Task: Add a button with the title "Remove all members" that removes all members from the card.
Action: Mouse pressed left at (798, 256)
Screenshot: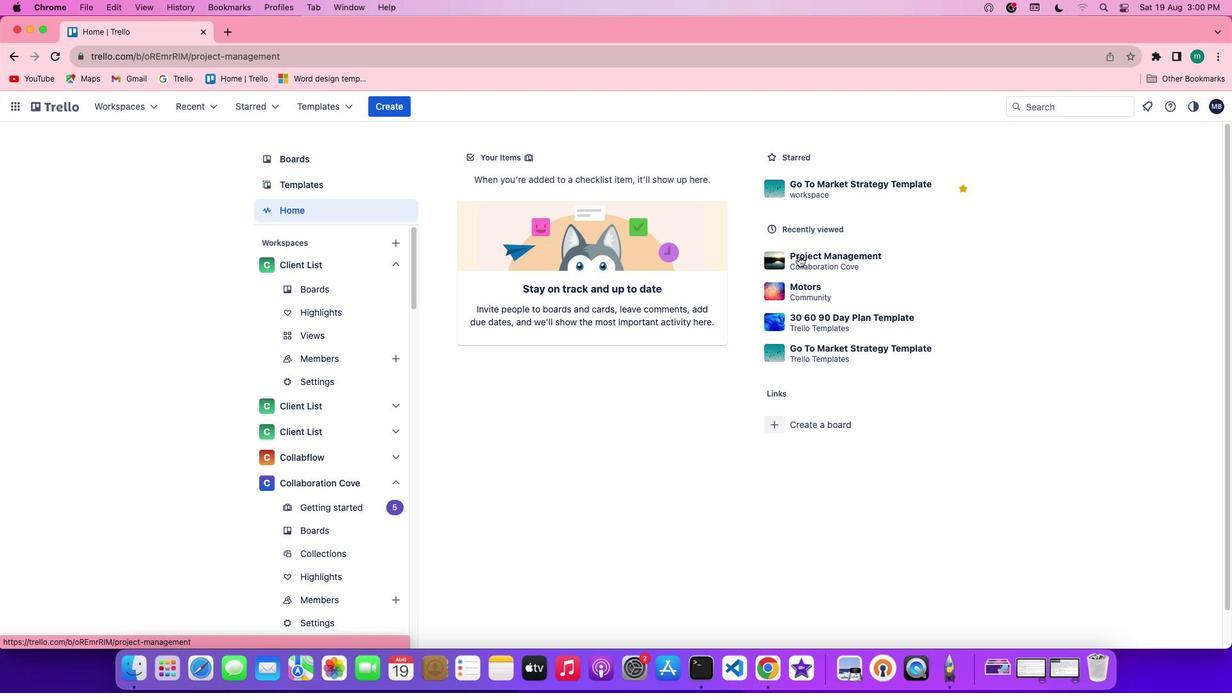 
Action: Mouse moved to (505, 313)
Screenshot: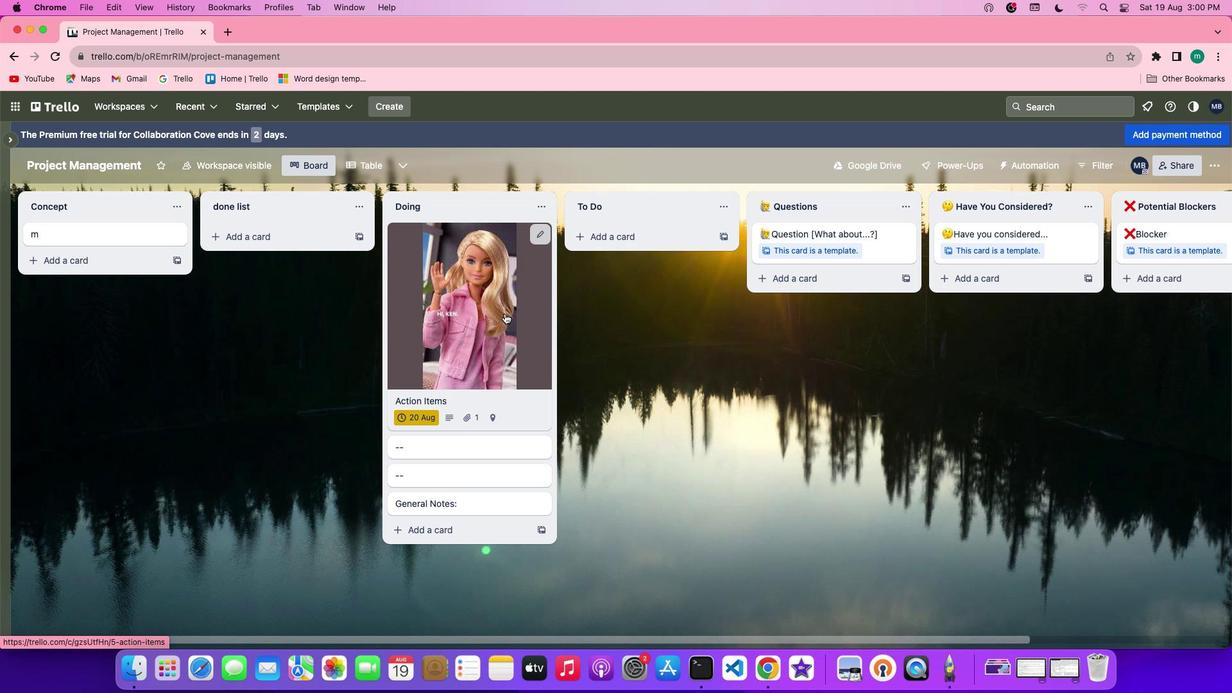 
Action: Mouse pressed left at (505, 313)
Screenshot: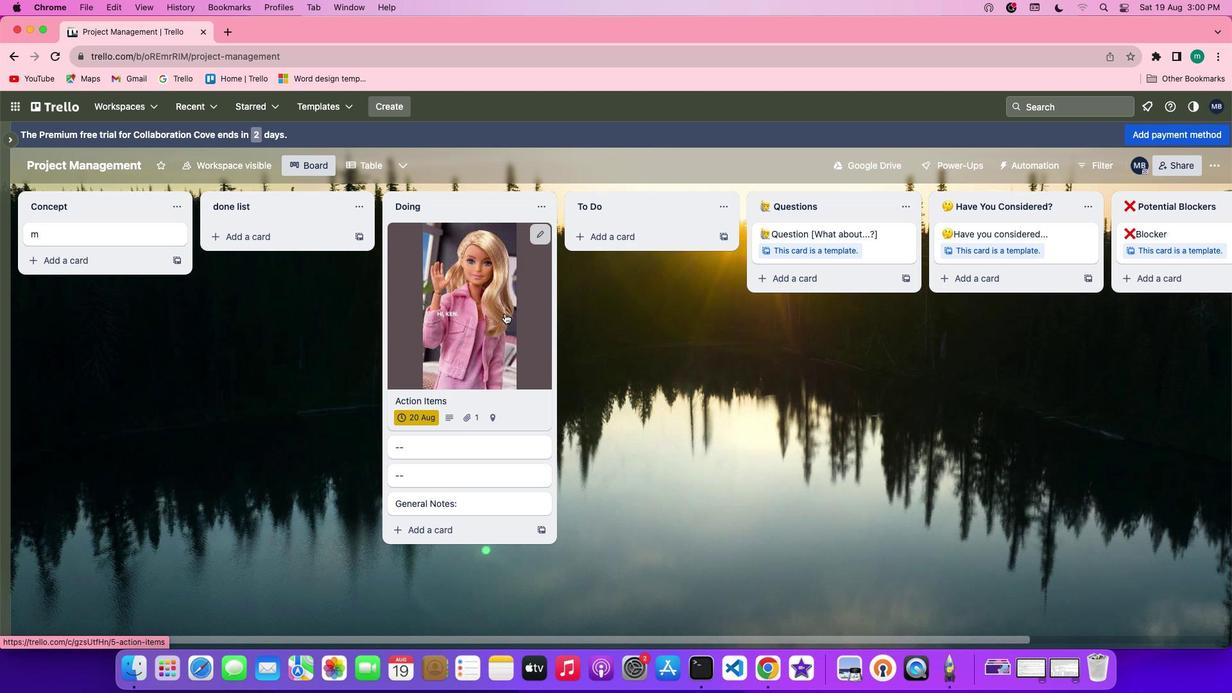 
Action: Mouse moved to (782, 365)
Screenshot: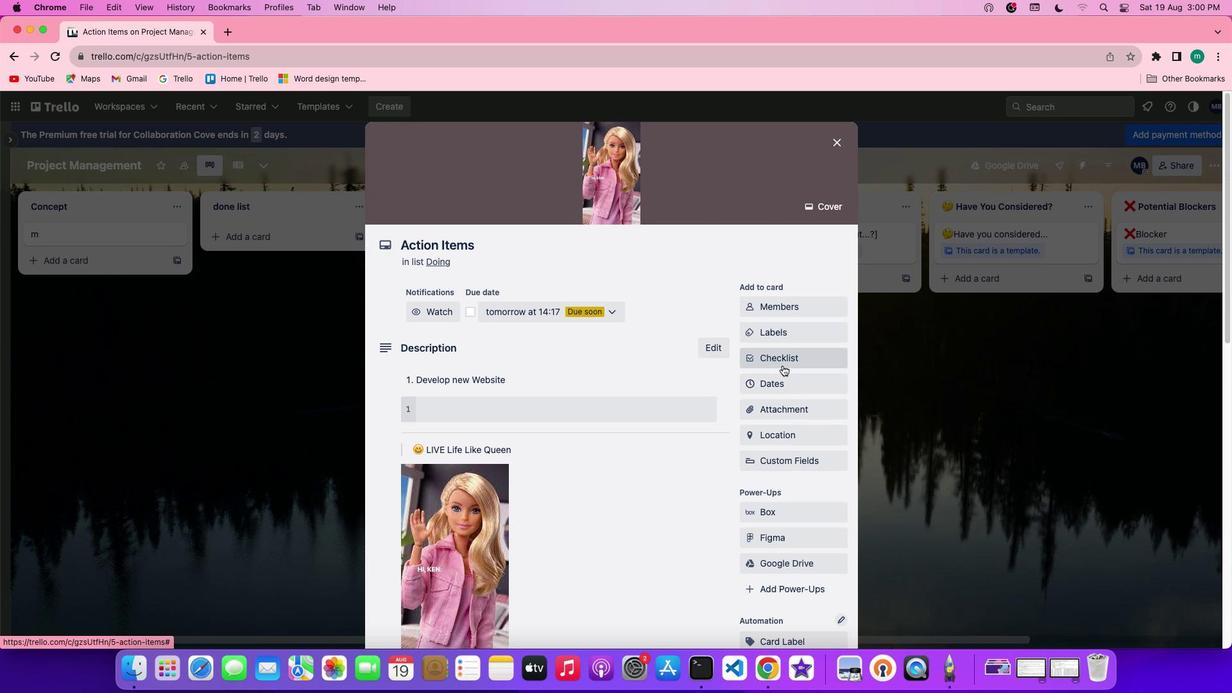
Action: Mouse scrolled (782, 365) with delta (0, 0)
Screenshot: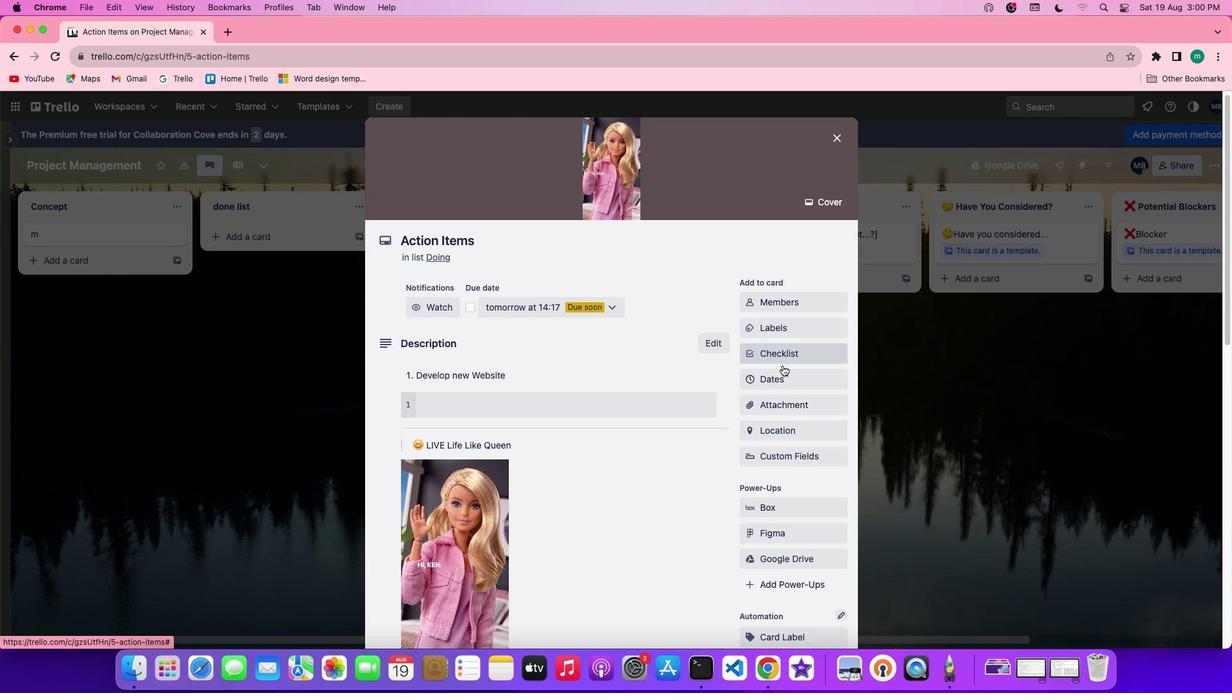
Action: Mouse scrolled (782, 365) with delta (0, 0)
Screenshot: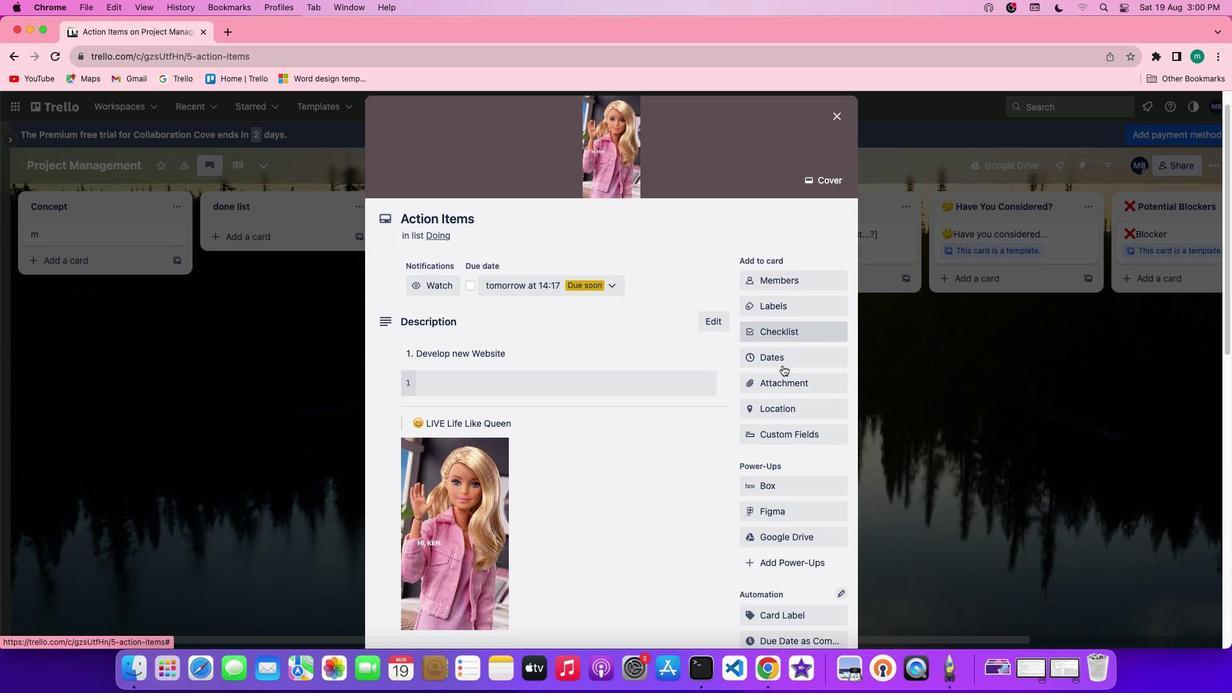 
Action: Mouse scrolled (782, 365) with delta (0, 0)
Screenshot: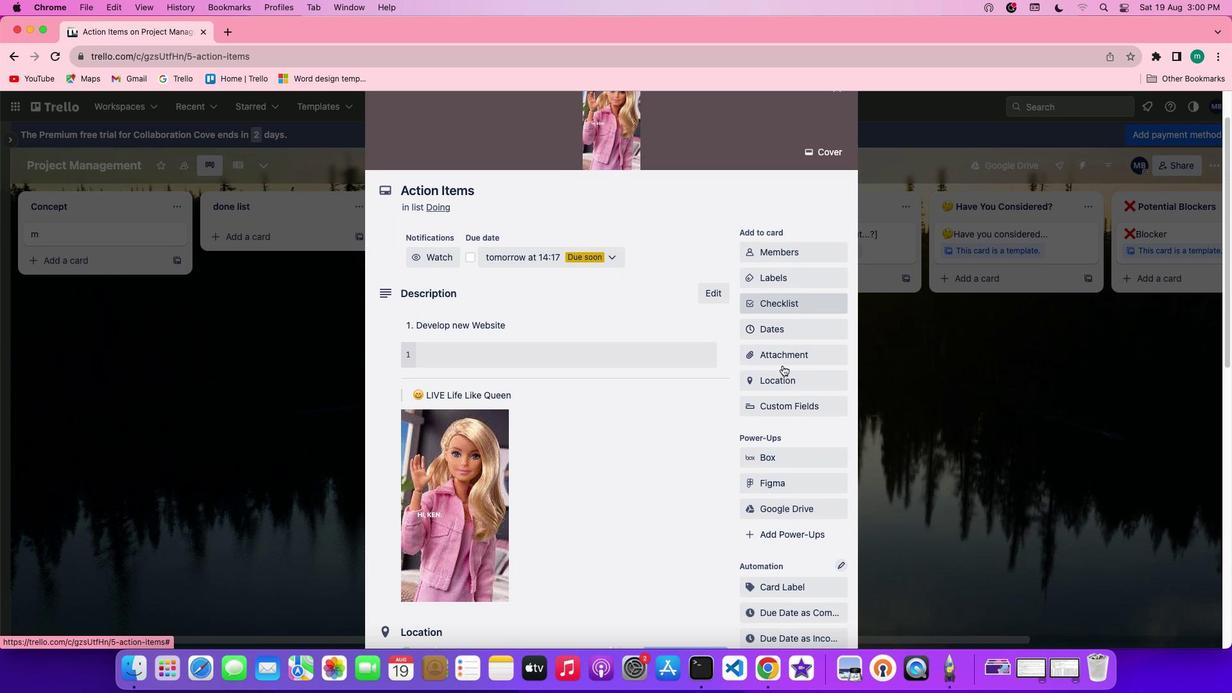
Action: Mouse scrolled (782, 365) with delta (0, 0)
Screenshot: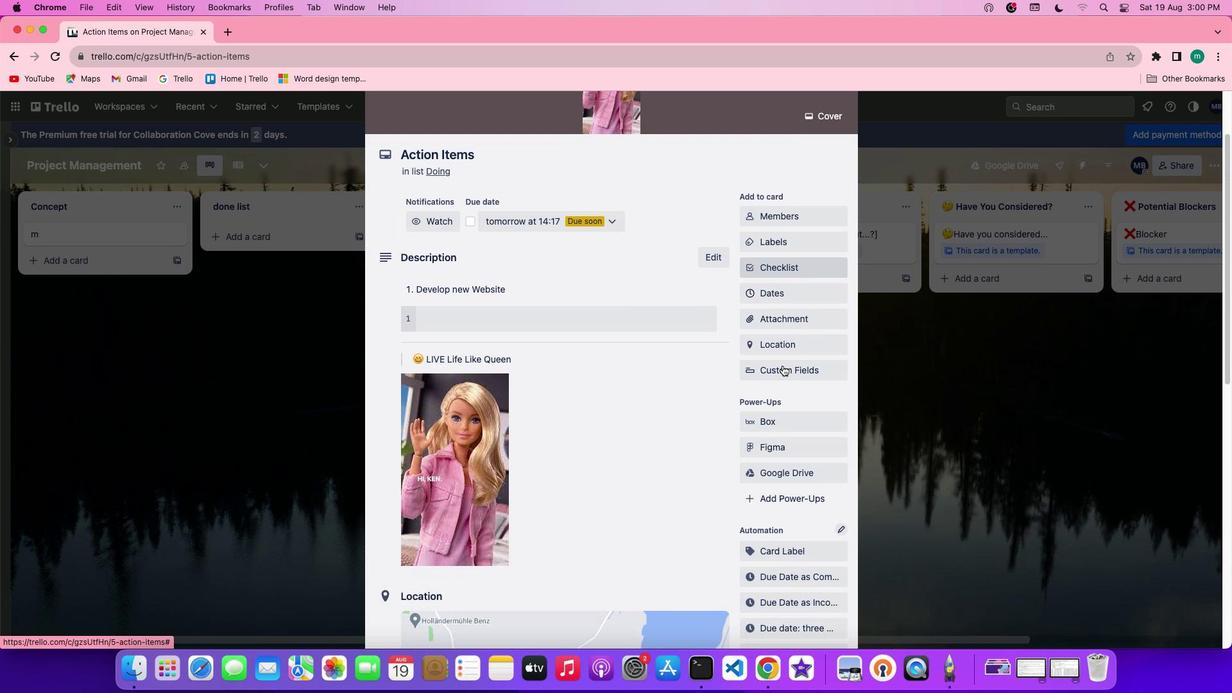 
Action: Mouse scrolled (782, 365) with delta (0, 0)
Screenshot: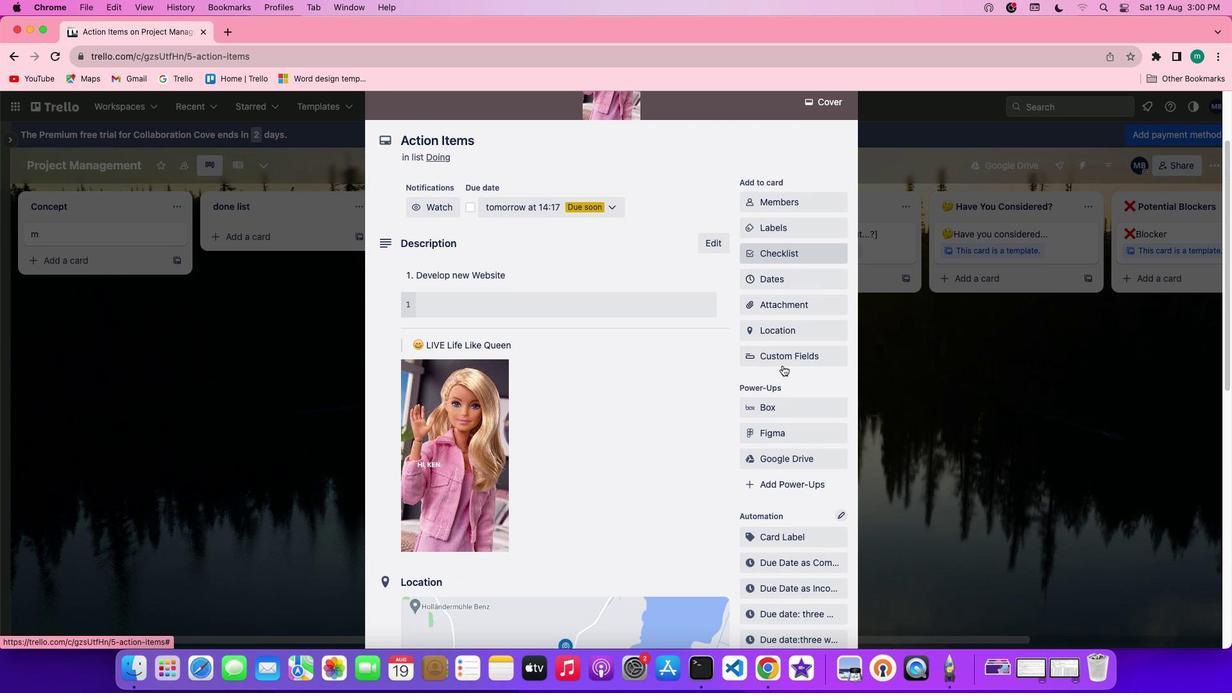 
Action: Mouse scrolled (782, 365) with delta (0, 0)
Screenshot: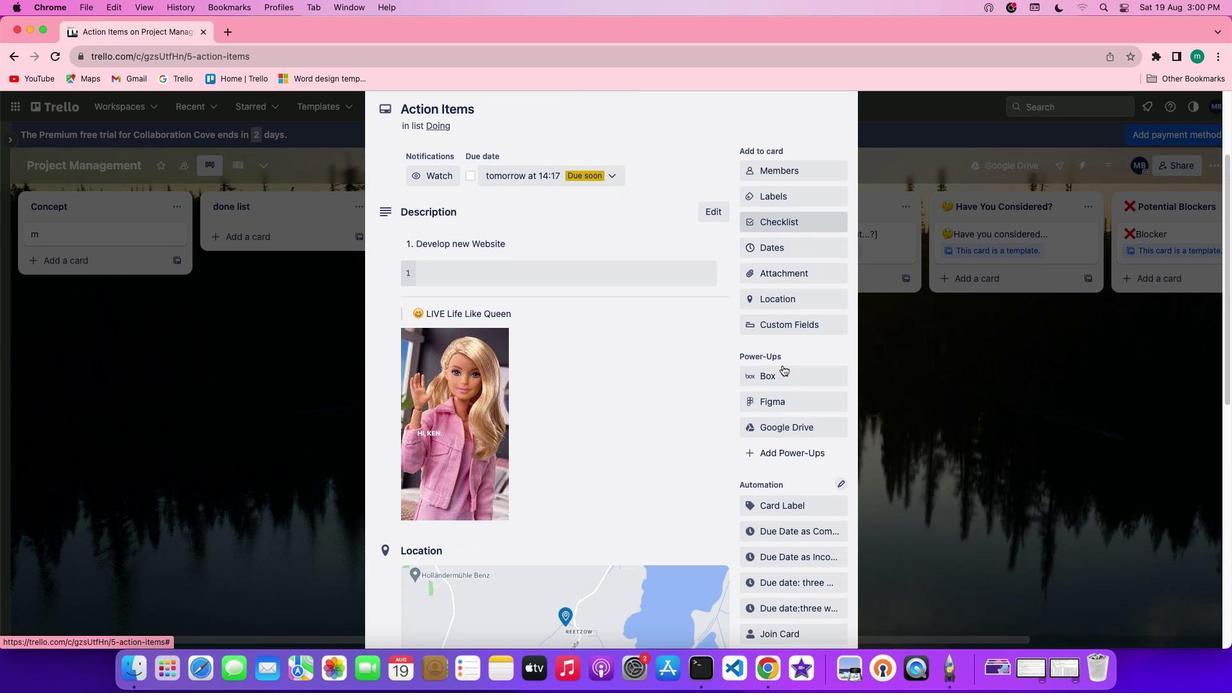 
Action: Mouse scrolled (782, 365) with delta (0, -1)
Screenshot: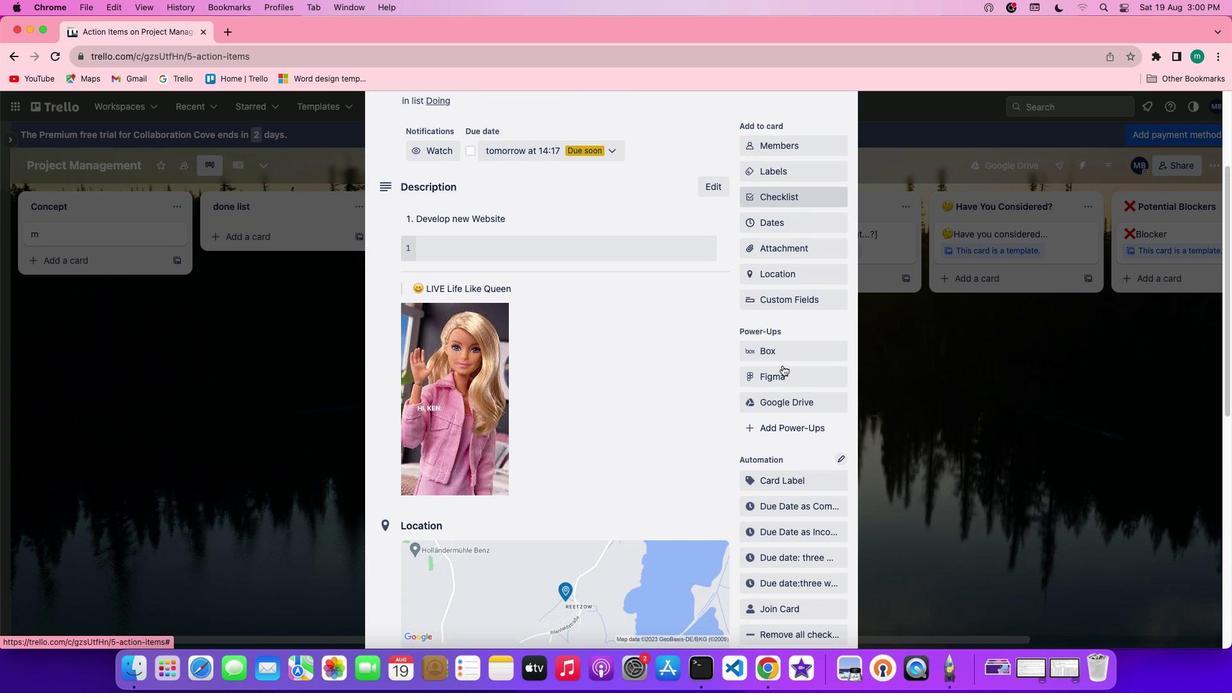 
Action: Mouse scrolled (782, 365) with delta (0, 0)
Screenshot: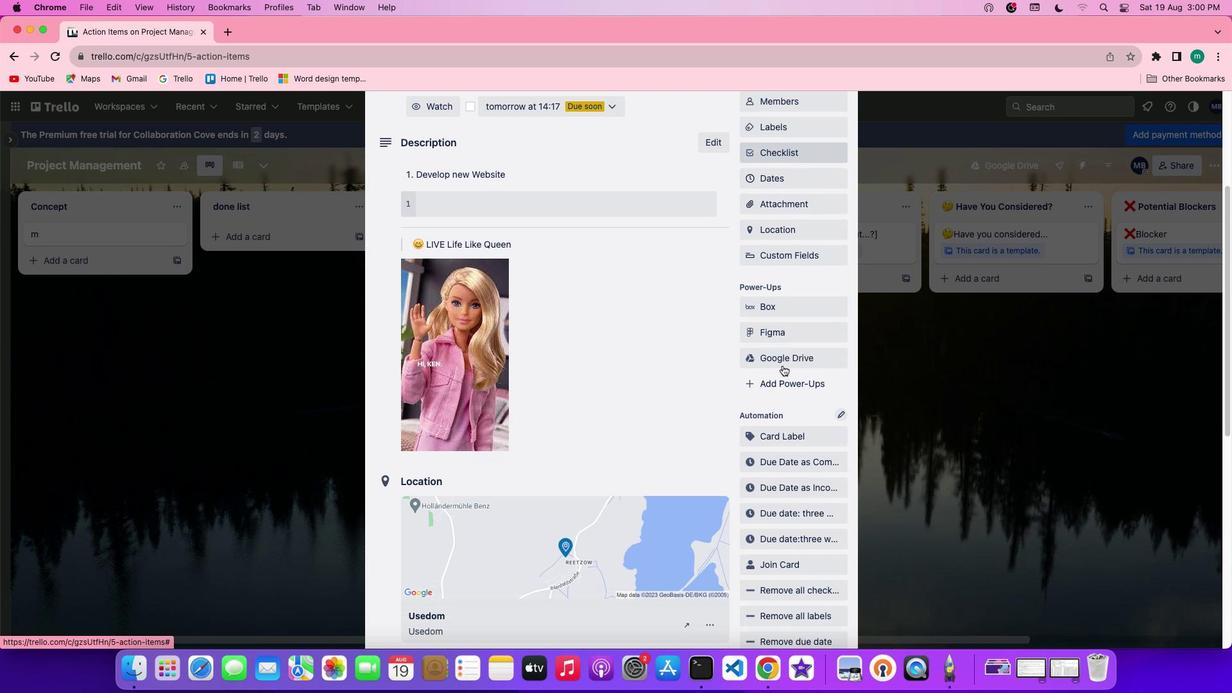 
Action: Mouse scrolled (782, 365) with delta (0, 0)
Screenshot: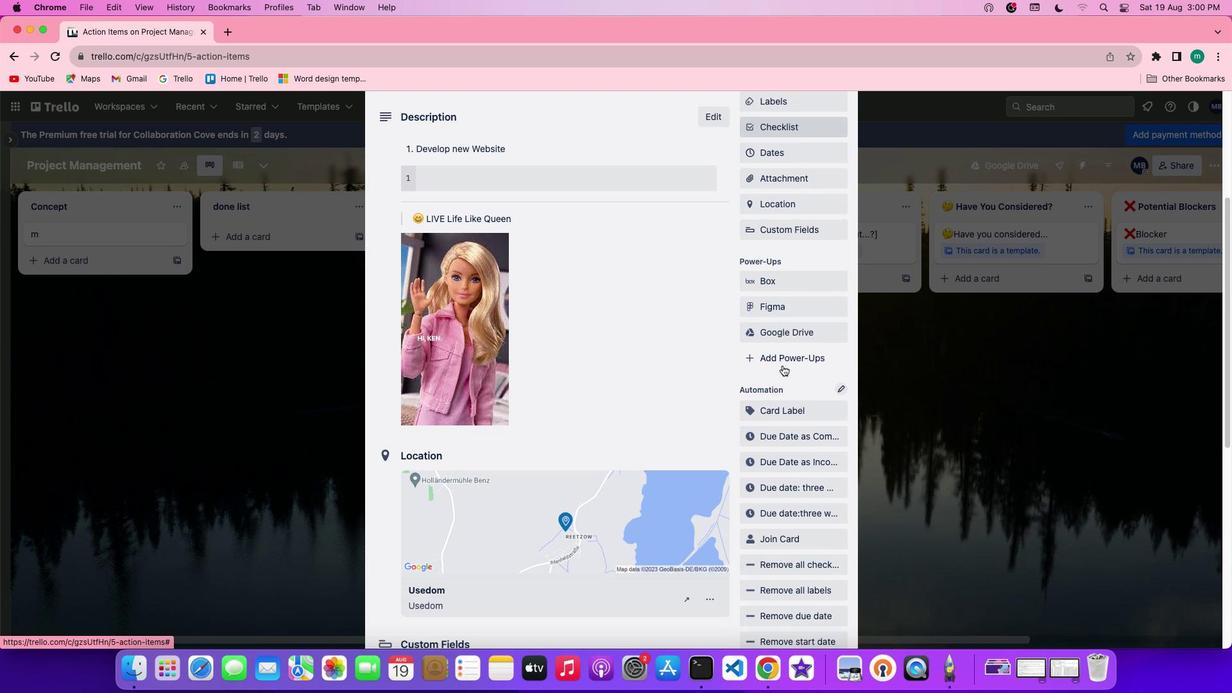 
Action: Mouse scrolled (782, 365) with delta (0, -1)
Screenshot: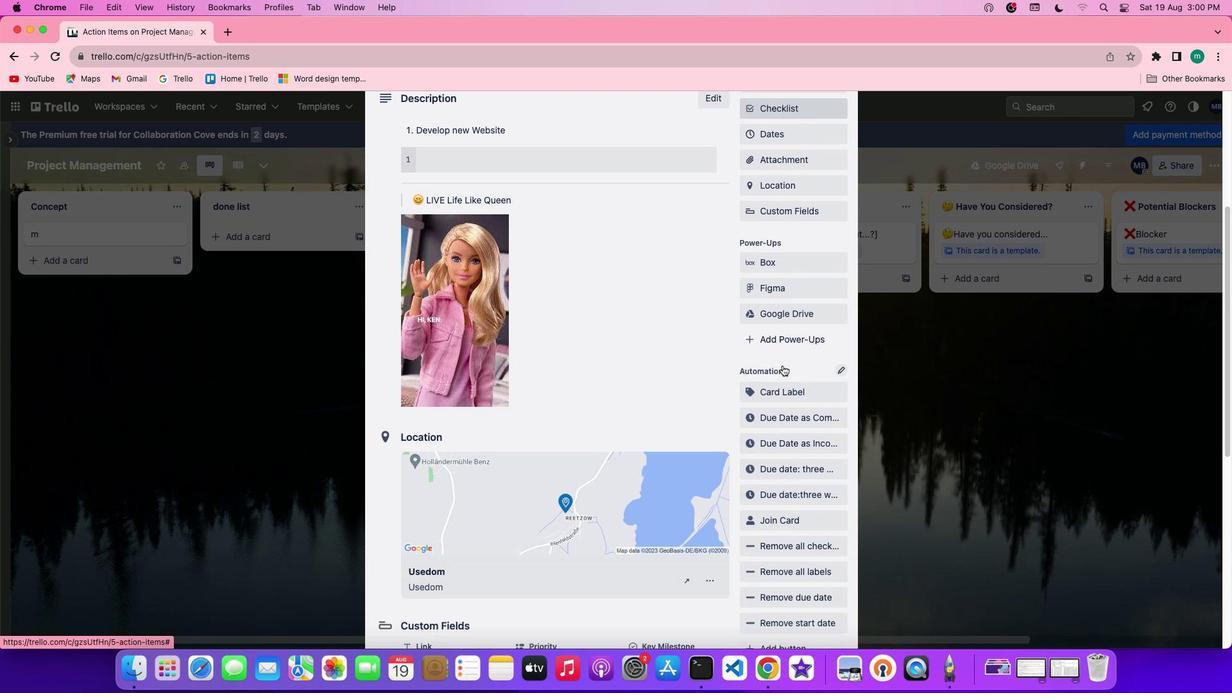 
Action: Mouse scrolled (782, 365) with delta (0, 0)
Screenshot: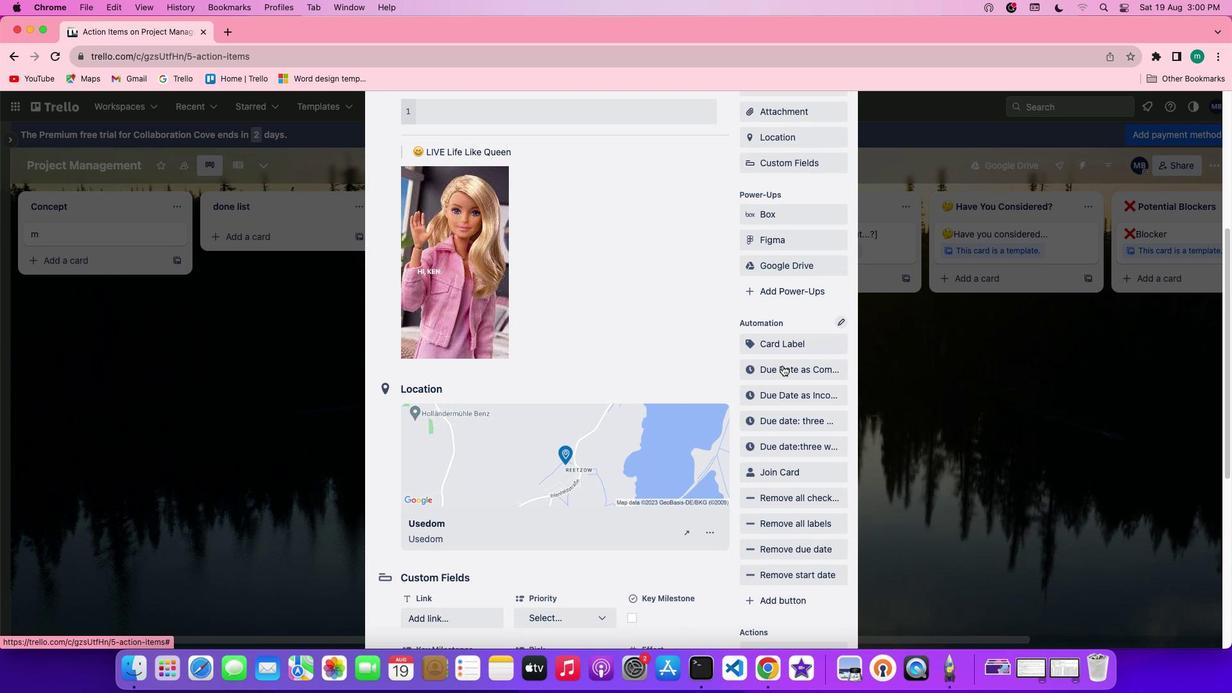 
Action: Mouse scrolled (782, 365) with delta (0, 0)
Screenshot: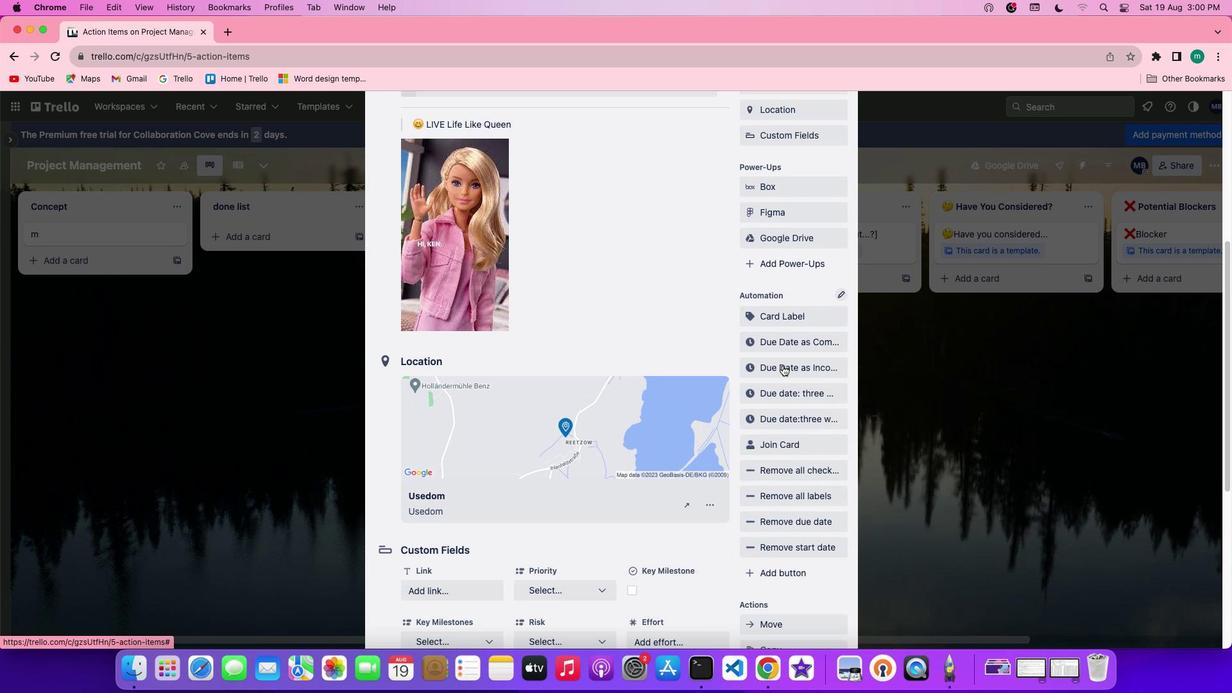 
Action: Mouse scrolled (782, 365) with delta (0, -1)
Screenshot: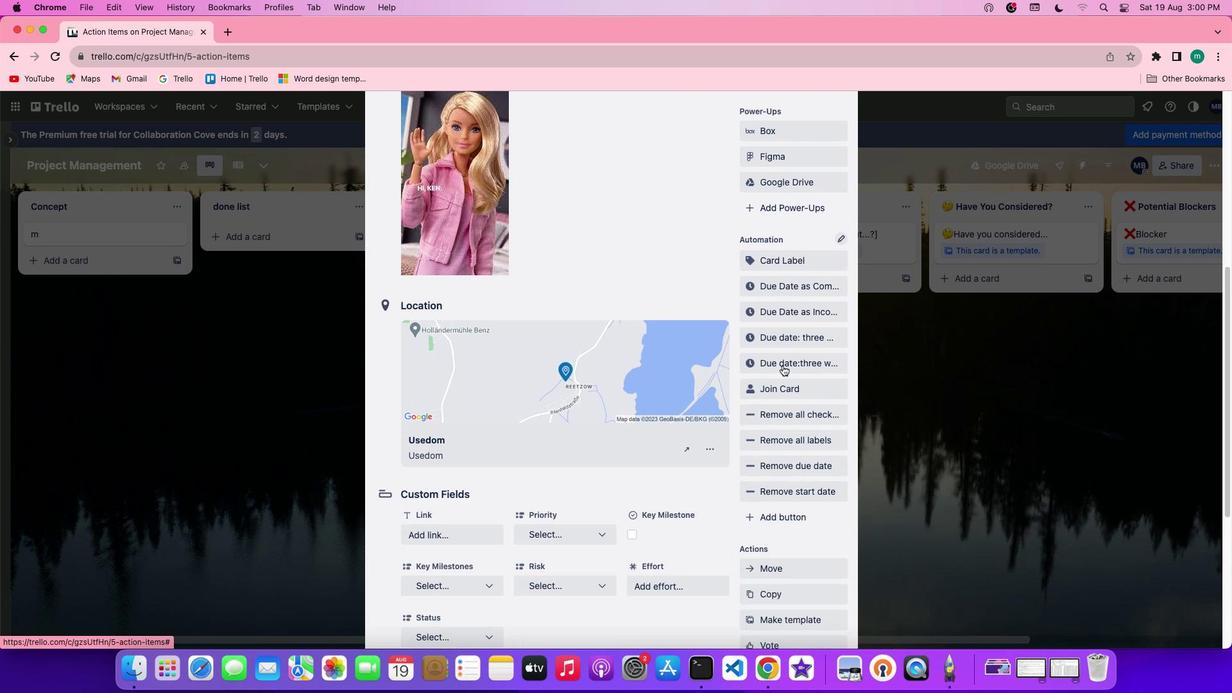 
Action: Mouse scrolled (782, 365) with delta (0, -1)
Screenshot: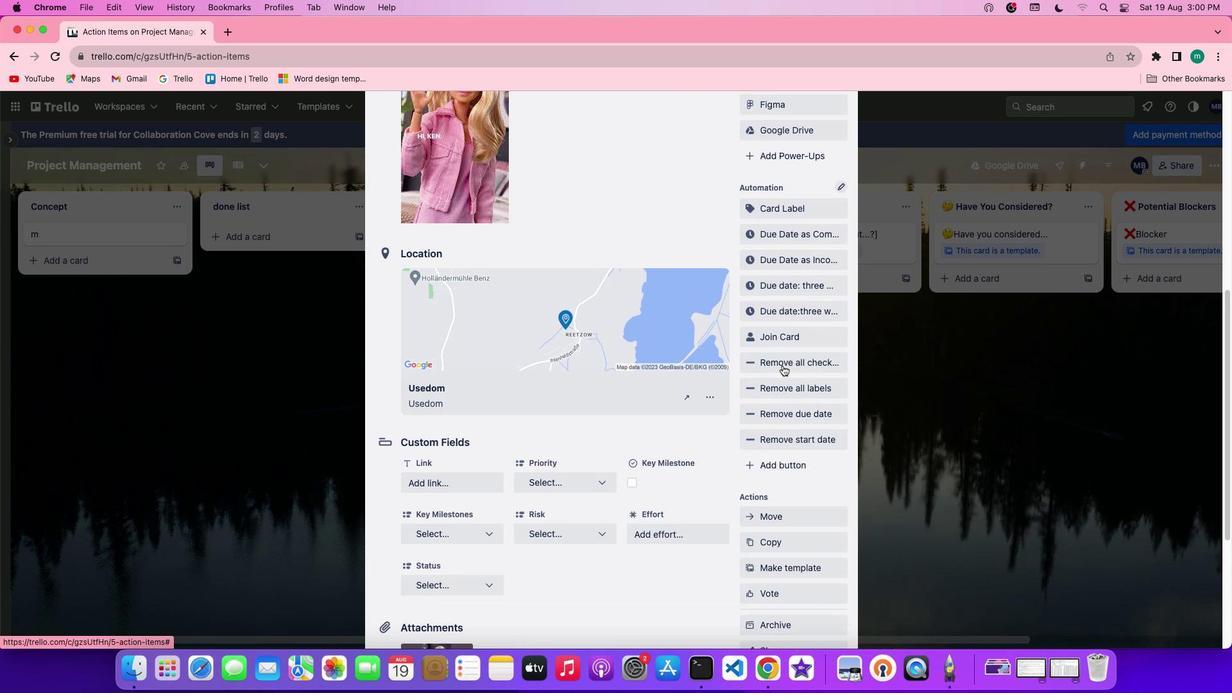 
Action: Mouse moved to (777, 462)
Screenshot: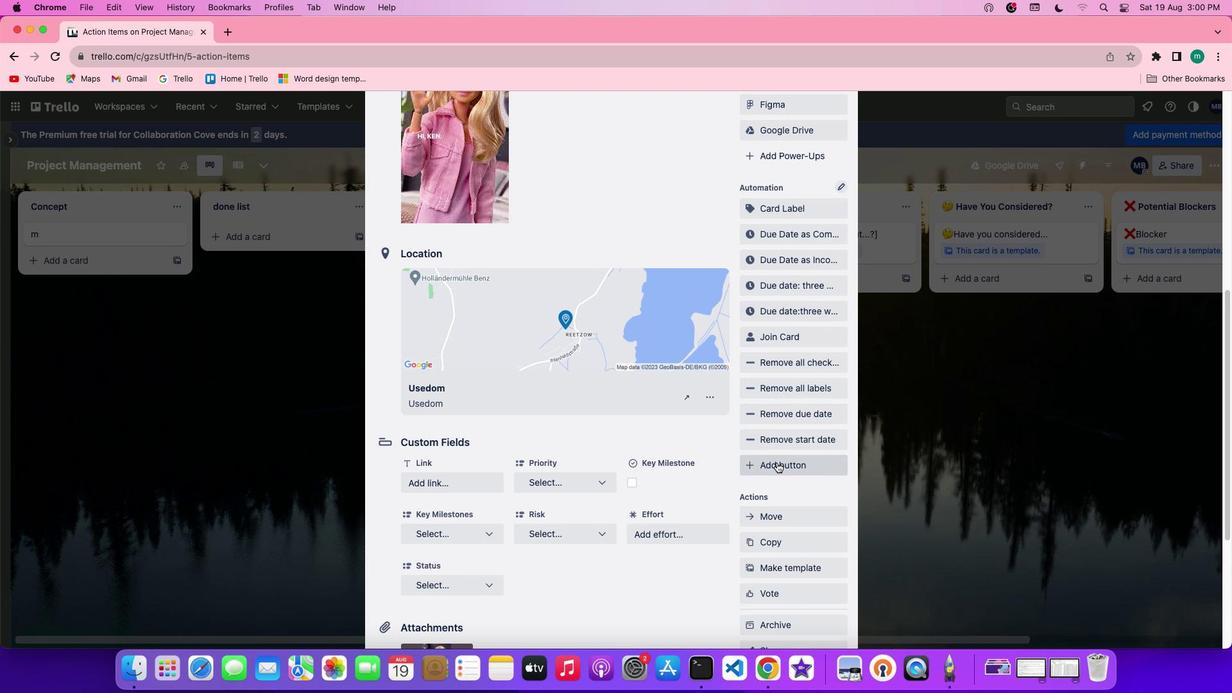 
Action: Mouse pressed left at (777, 462)
Screenshot: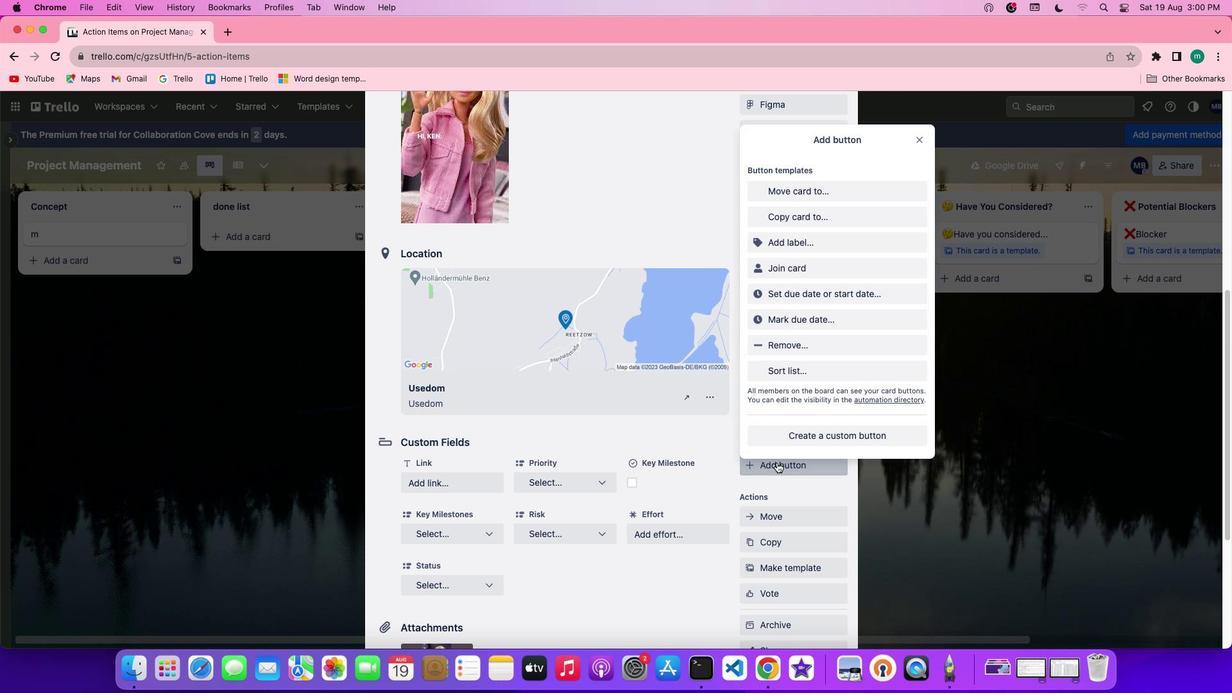 
Action: Mouse moved to (850, 336)
Screenshot: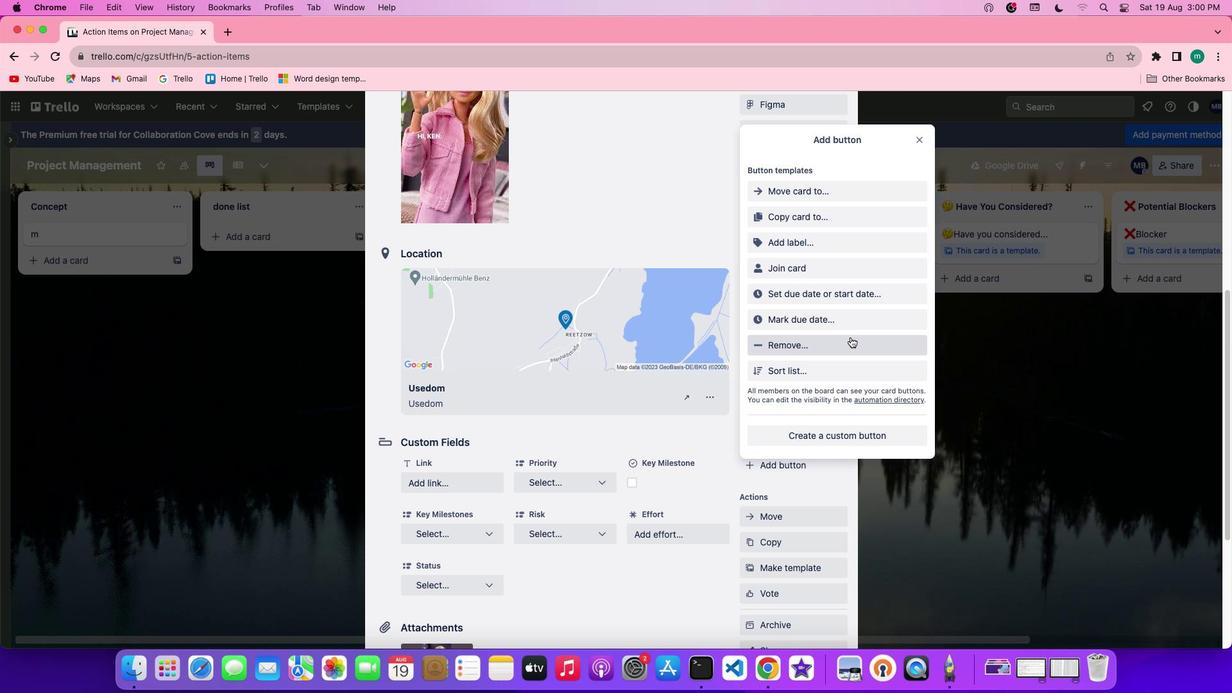 
Action: Mouse pressed left at (850, 336)
Screenshot: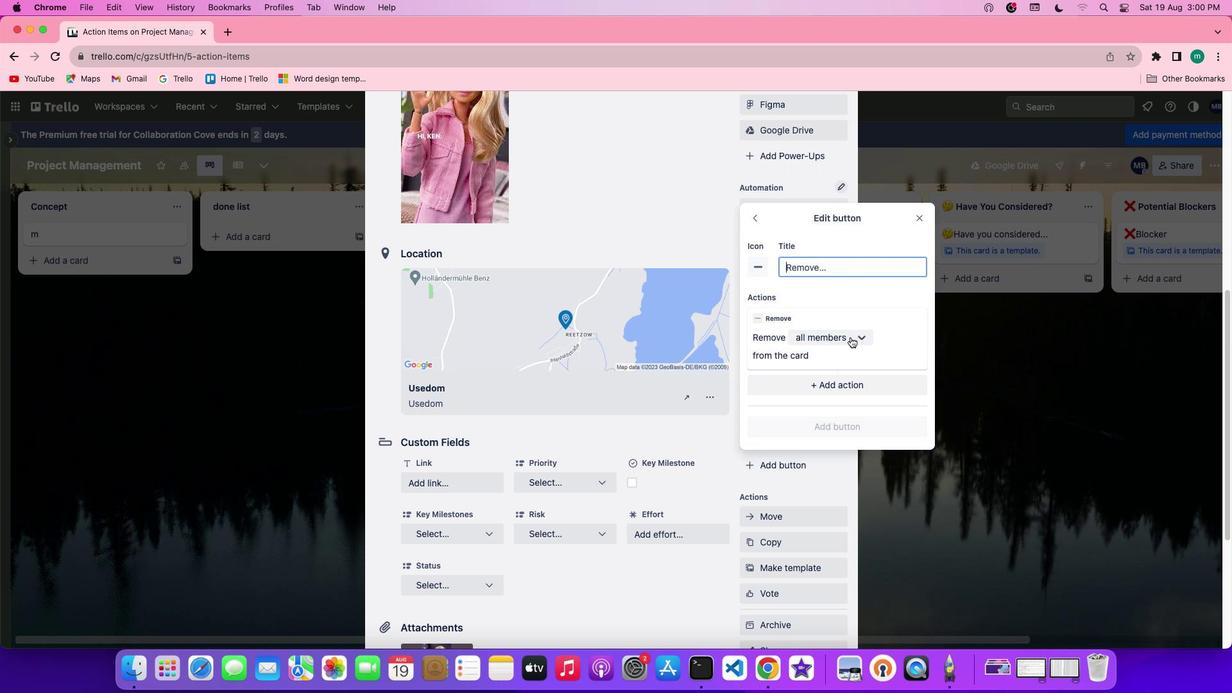 
Action: Mouse moved to (841, 268)
Screenshot: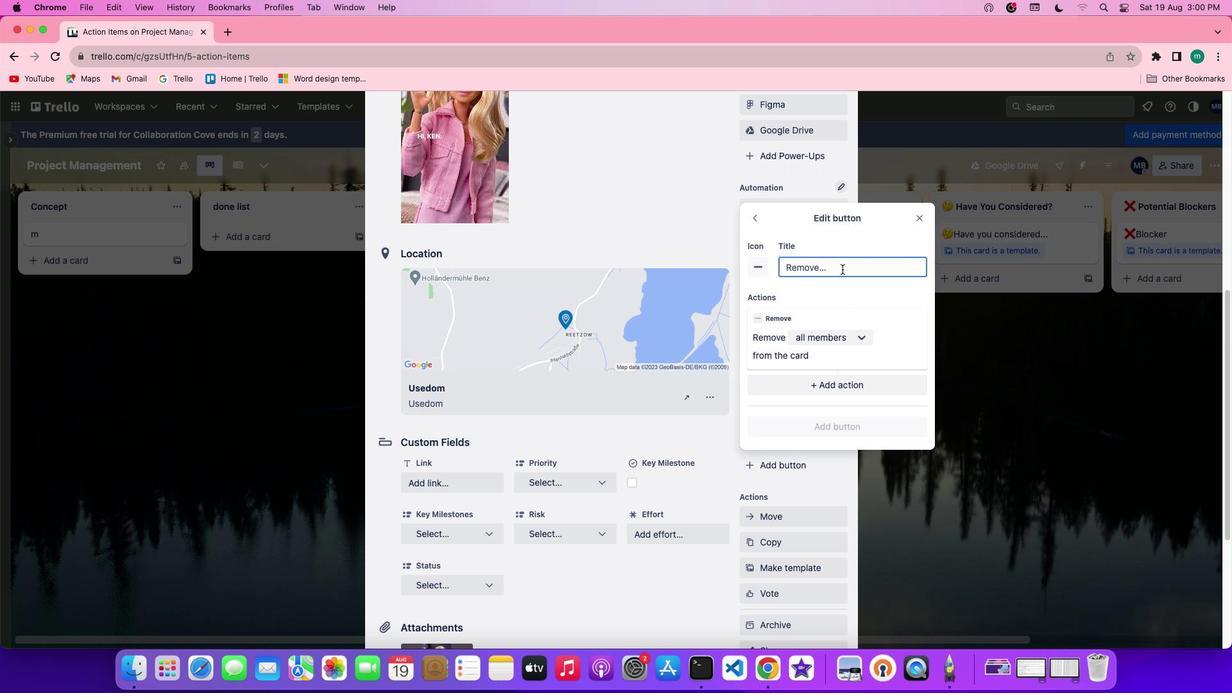 
Action: Mouse pressed left at (841, 268)
Screenshot: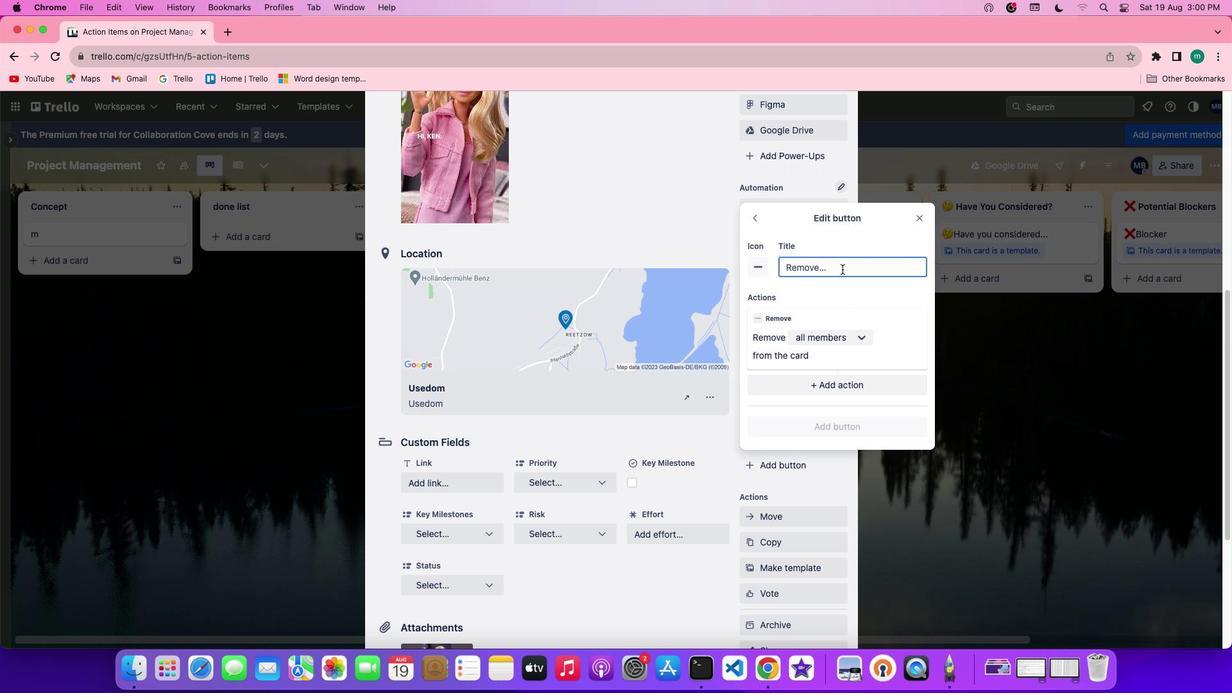 
Action: Key pressed Key.shift'R''e''m''o''v''e'Key.space'a''l''l'Key.space'm''e''m''b''e''r''s'
Screenshot: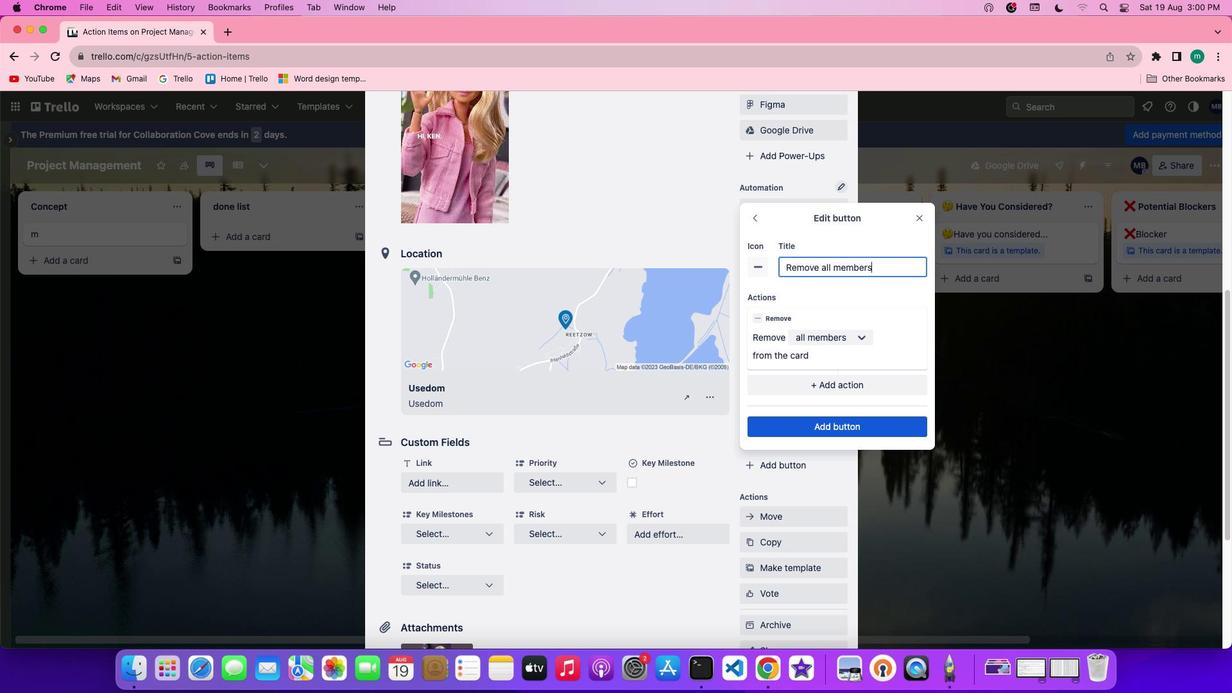 
Action: Mouse moved to (862, 335)
Screenshot: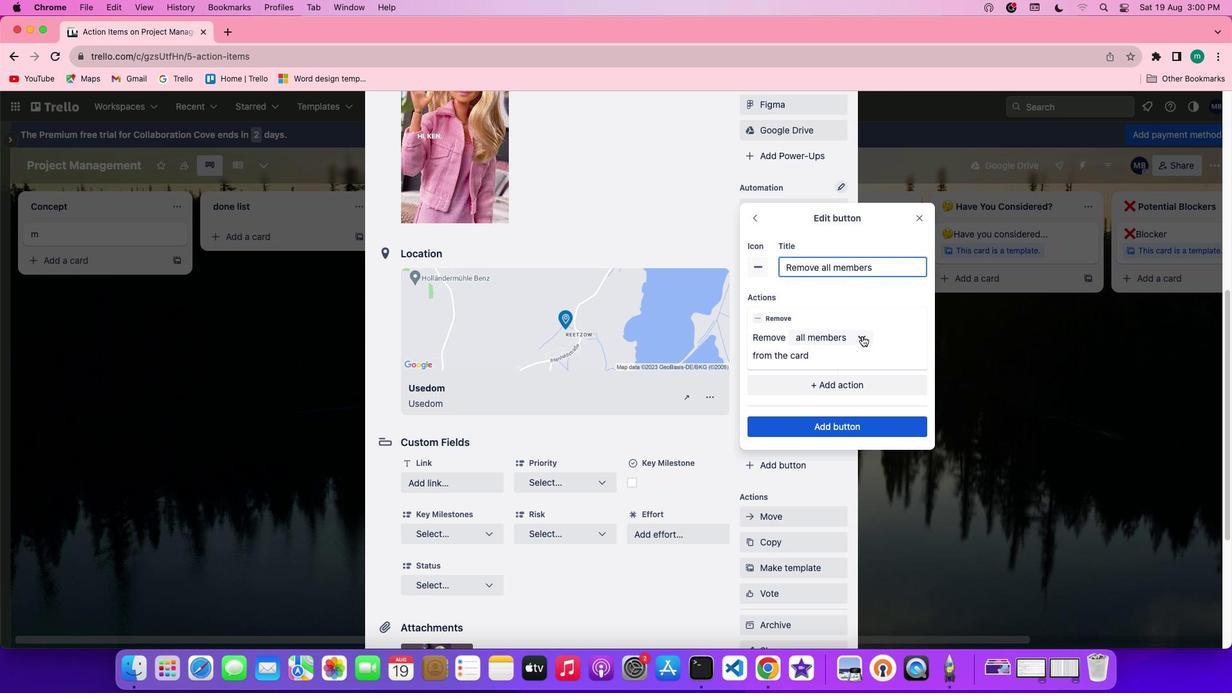 
Action: Mouse pressed left at (862, 335)
Screenshot: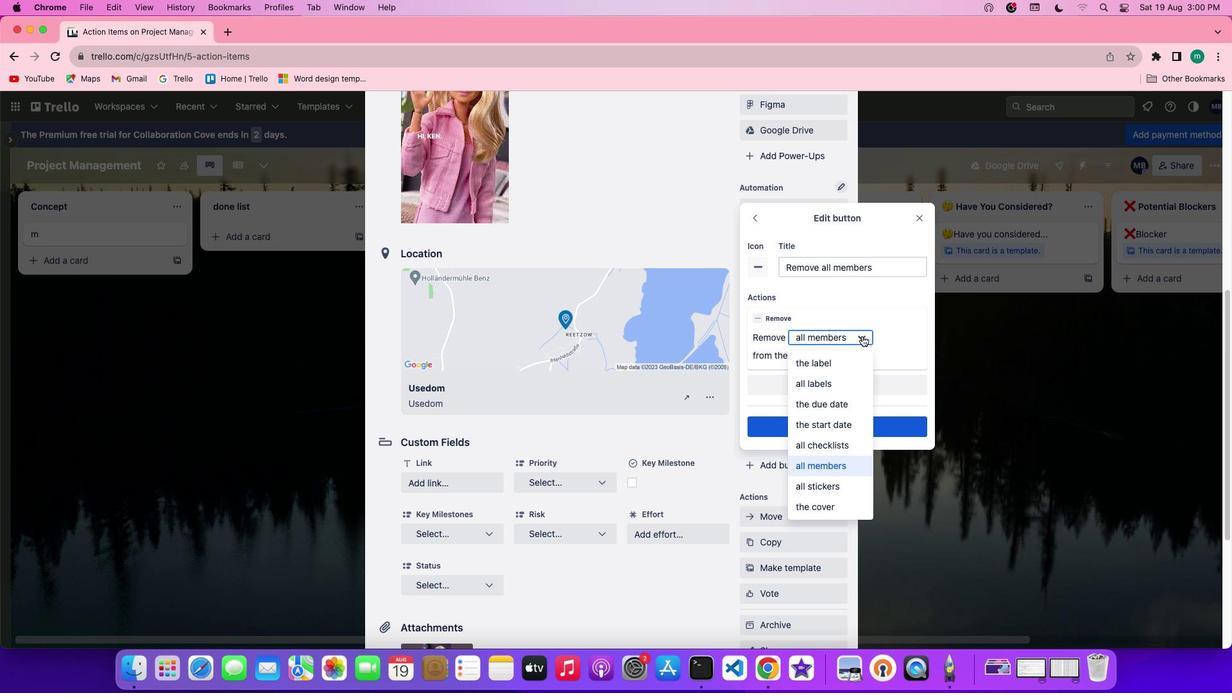 
Action: Mouse moved to (841, 462)
Screenshot: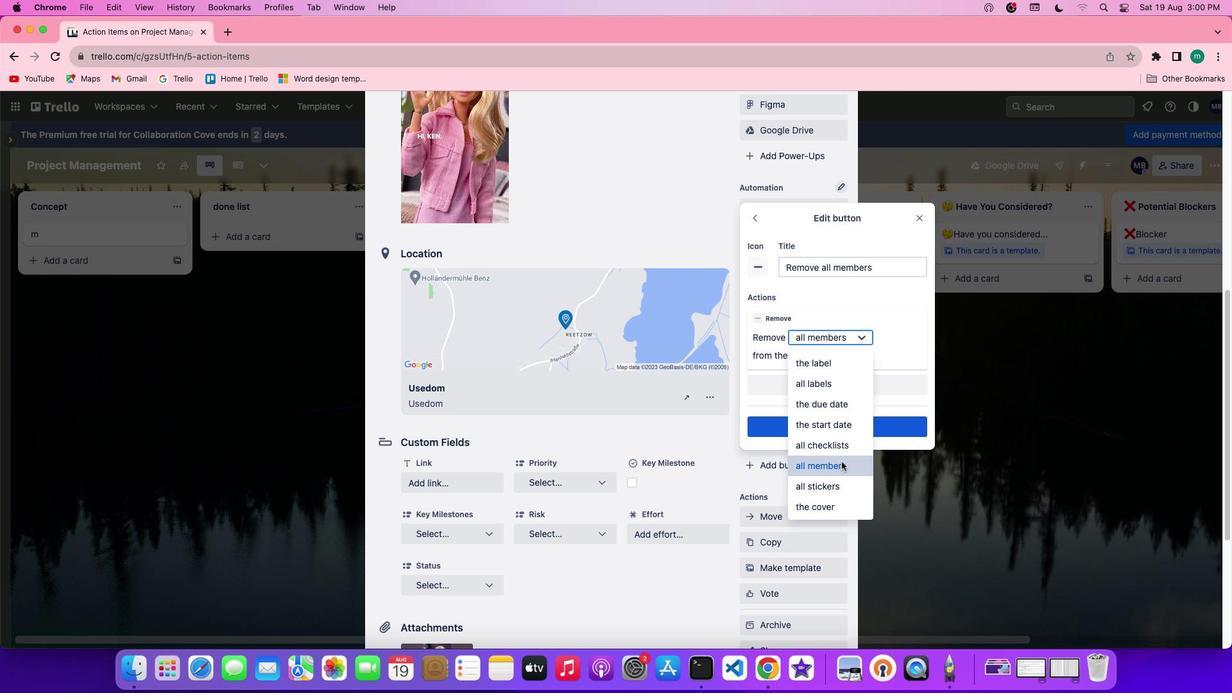 
Action: Mouse pressed left at (841, 462)
Screenshot: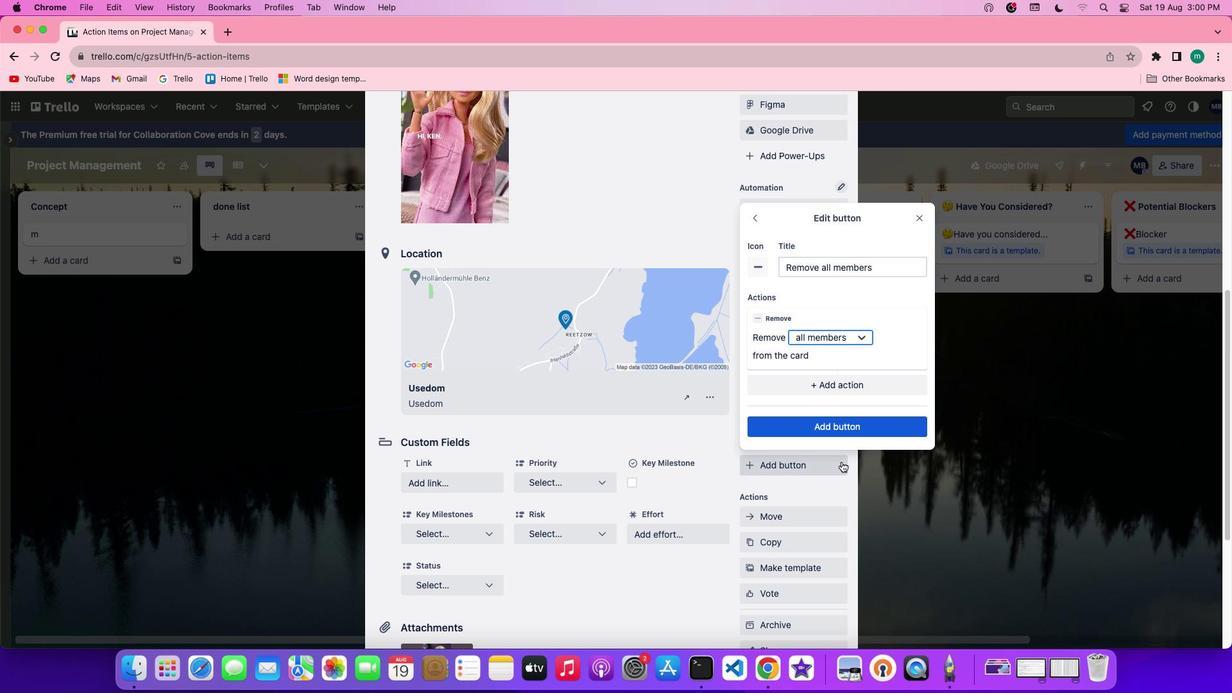
Action: Mouse moved to (877, 427)
Screenshot: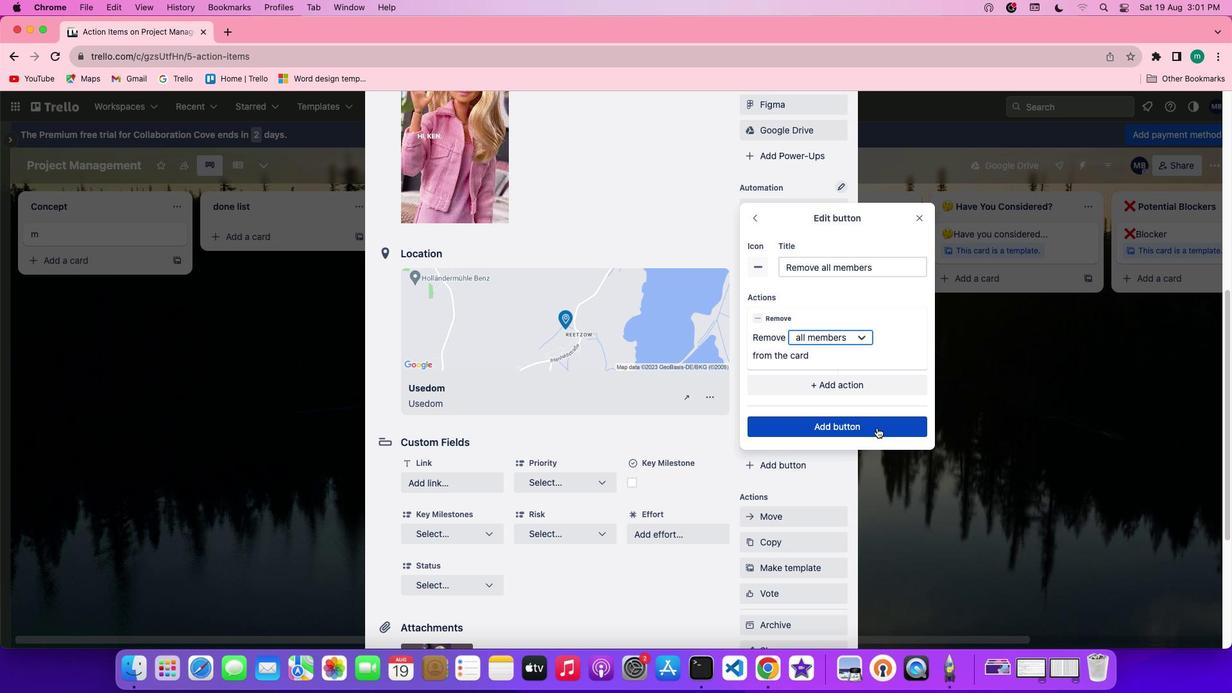
Action: Mouse pressed left at (877, 427)
Screenshot: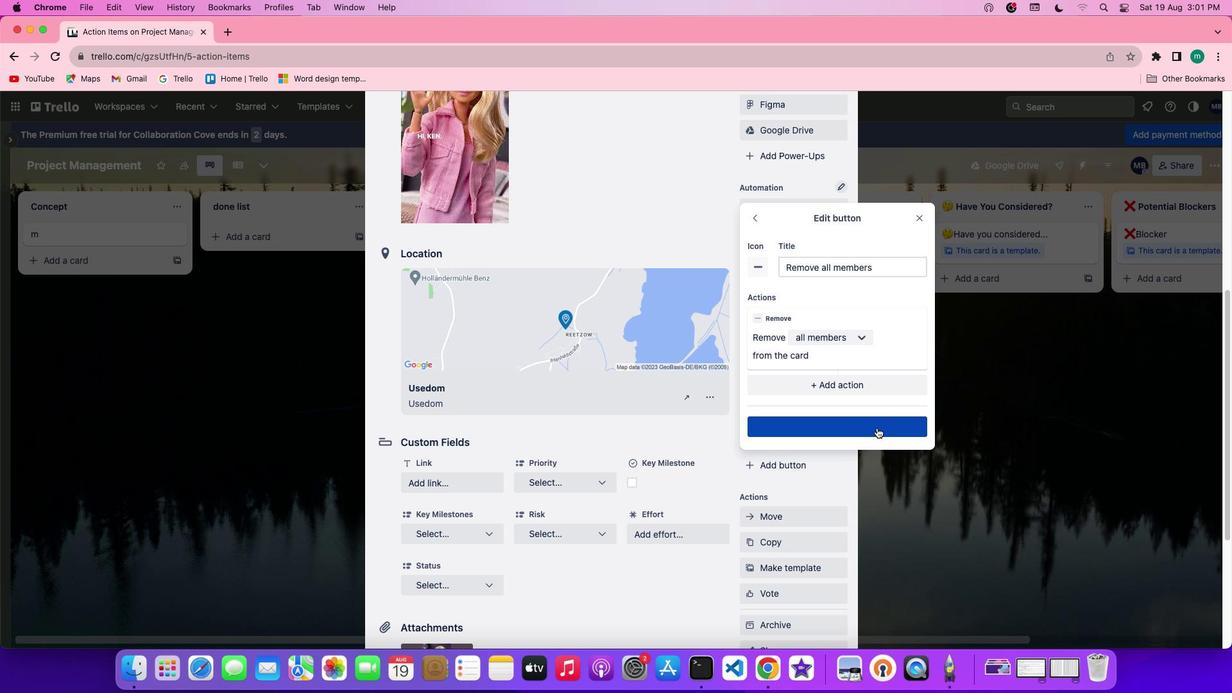 
